 Task: Change the theme to system preference.
Action: Mouse moved to (1370, 36)
Screenshot: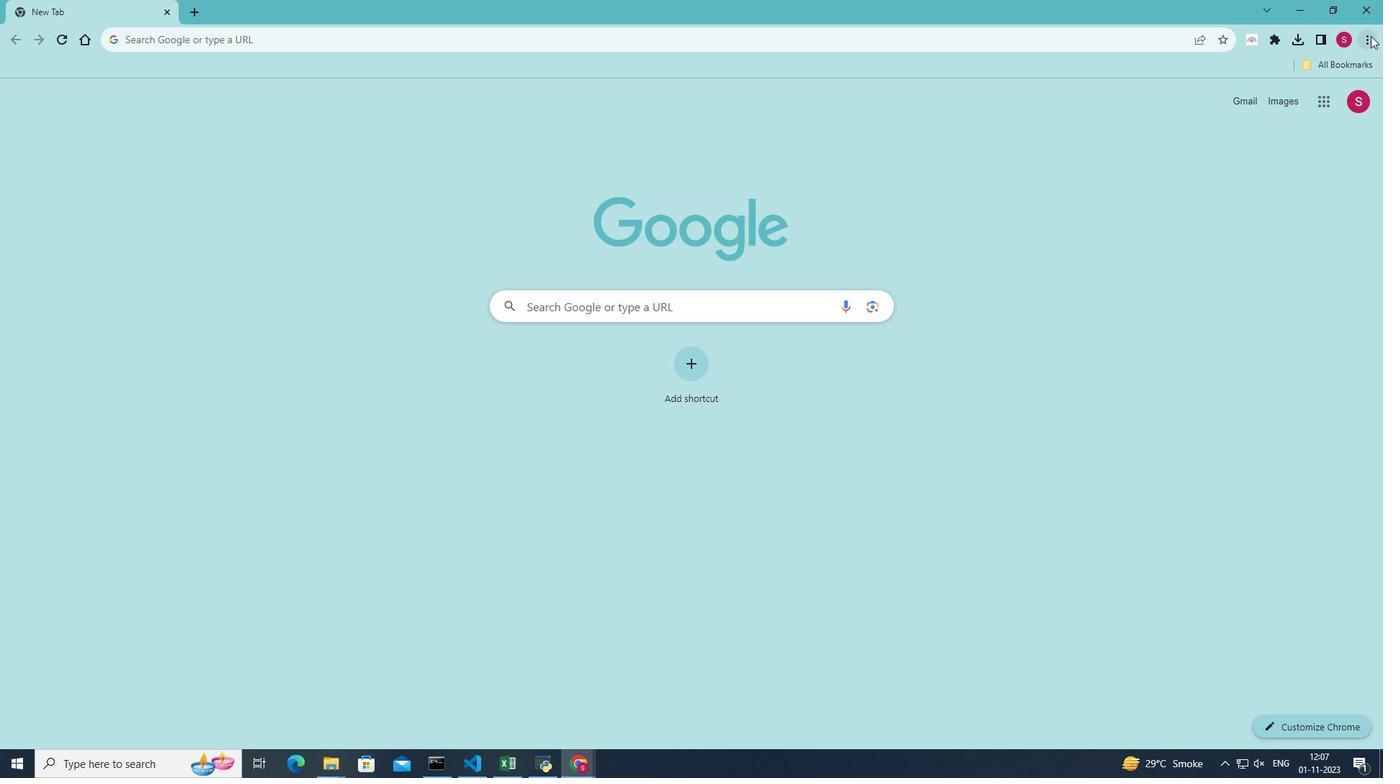 
Action: Mouse pressed left at (1370, 36)
Screenshot: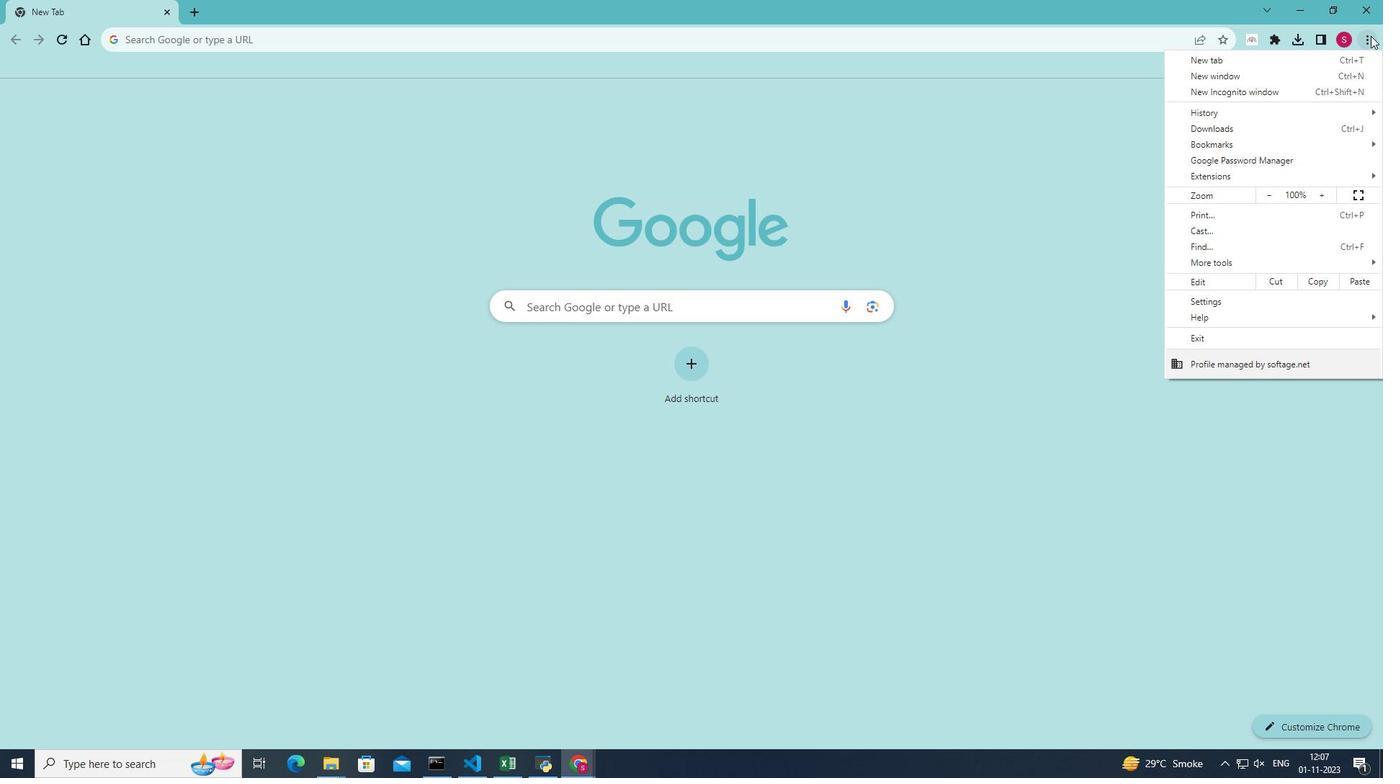 
Action: Mouse moved to (1227, 256)
Screenshot: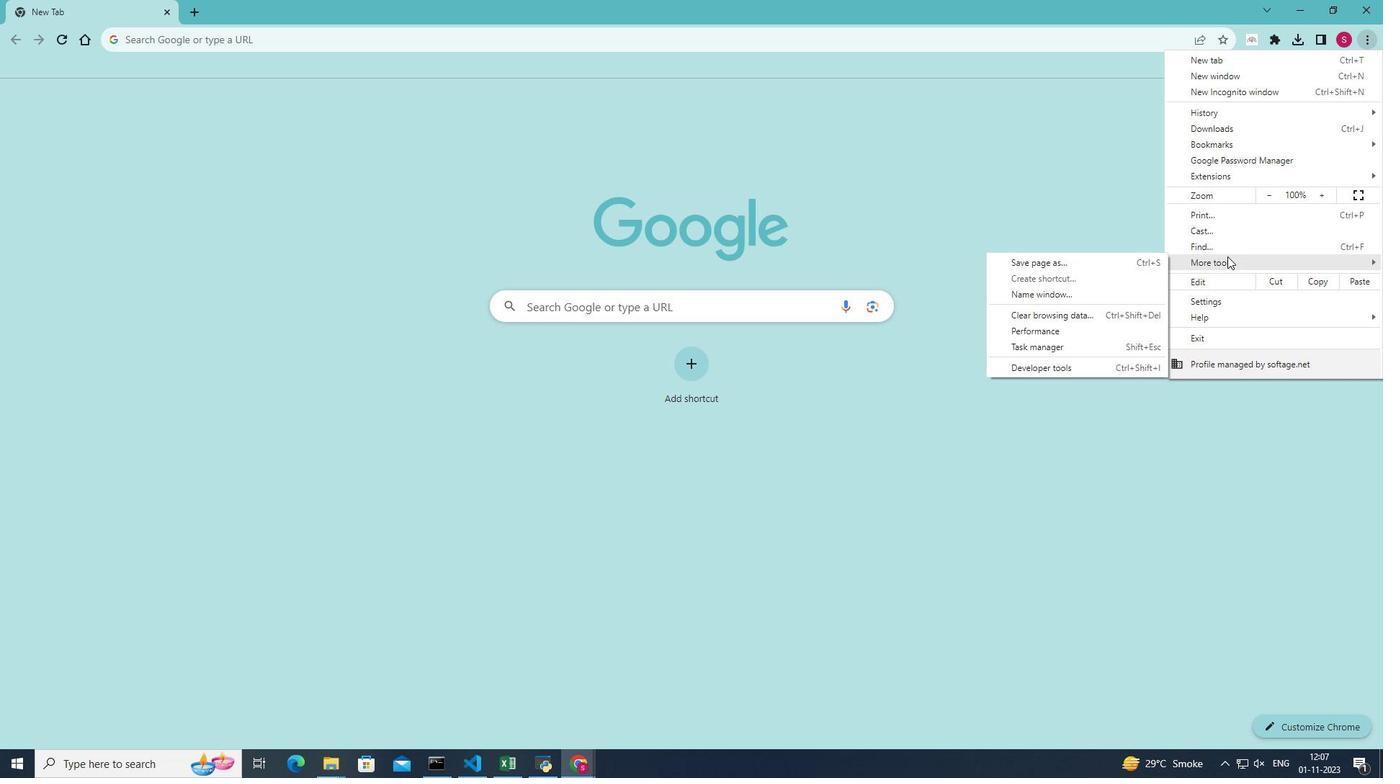 
Action: Mouse pressed left at (1227, 256)
Screenshot: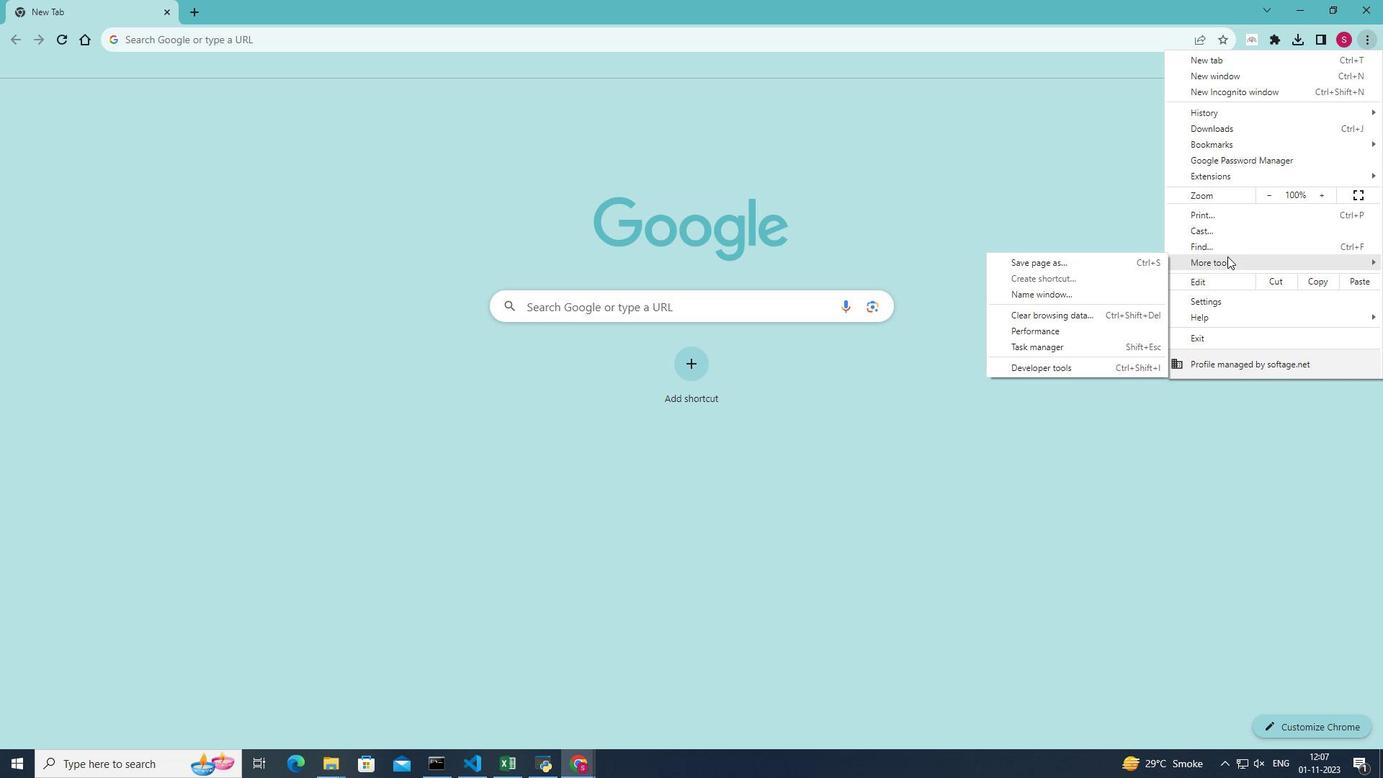 
Action: Mouse moved to (1042, 369)
Screenshot: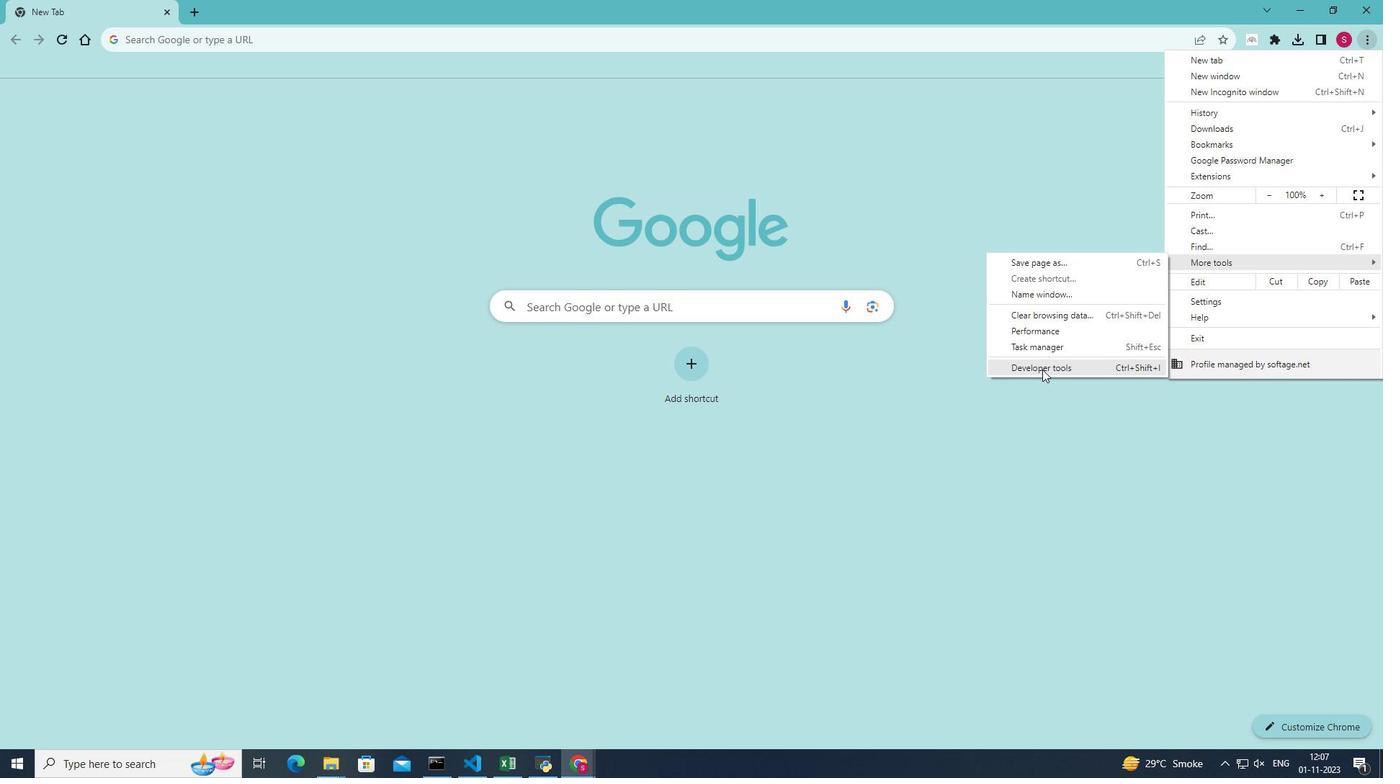 
Action: Mouse pressed left at (1042, 369)
Screenshot: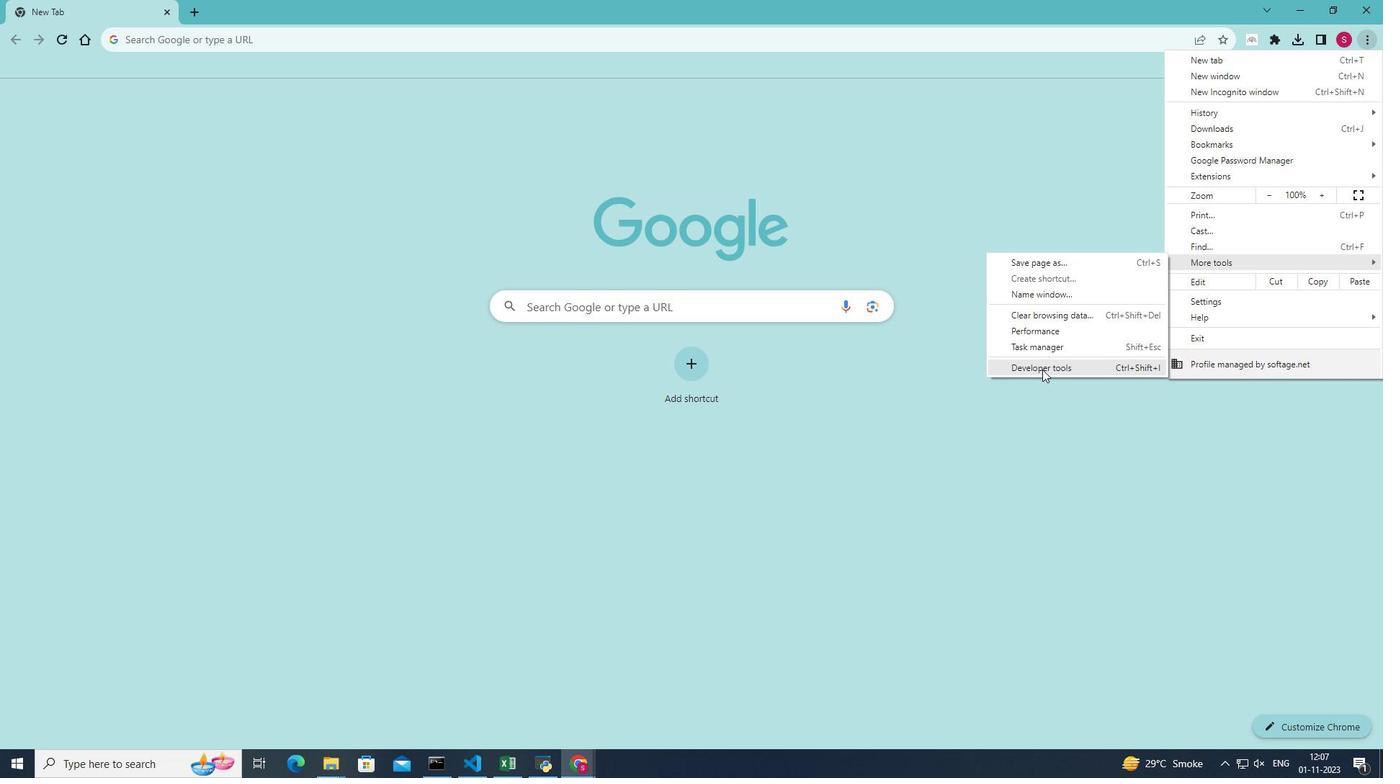 
Action: Mouse moved to (1333, 90)
Screenshot: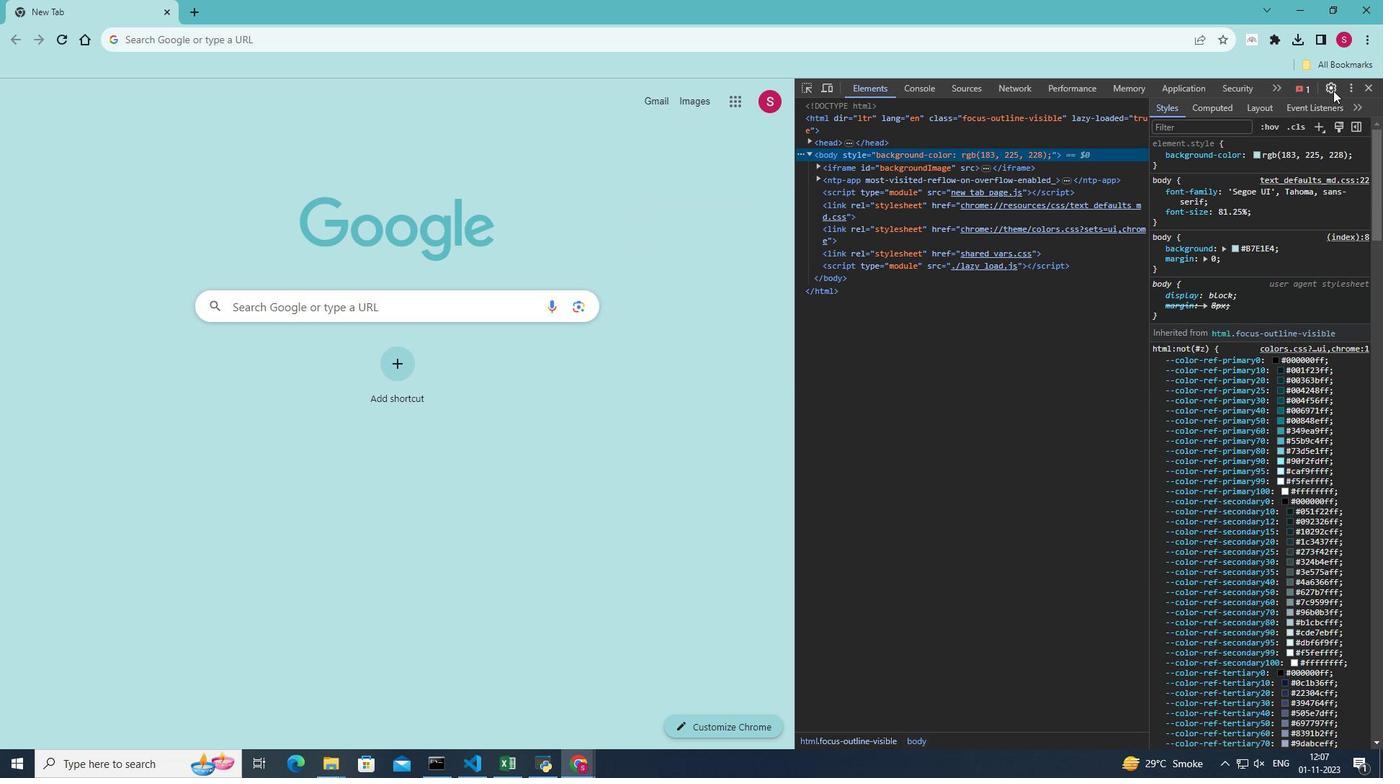 
Action: Mouse pressed left at (1333, 90)
Screenshot: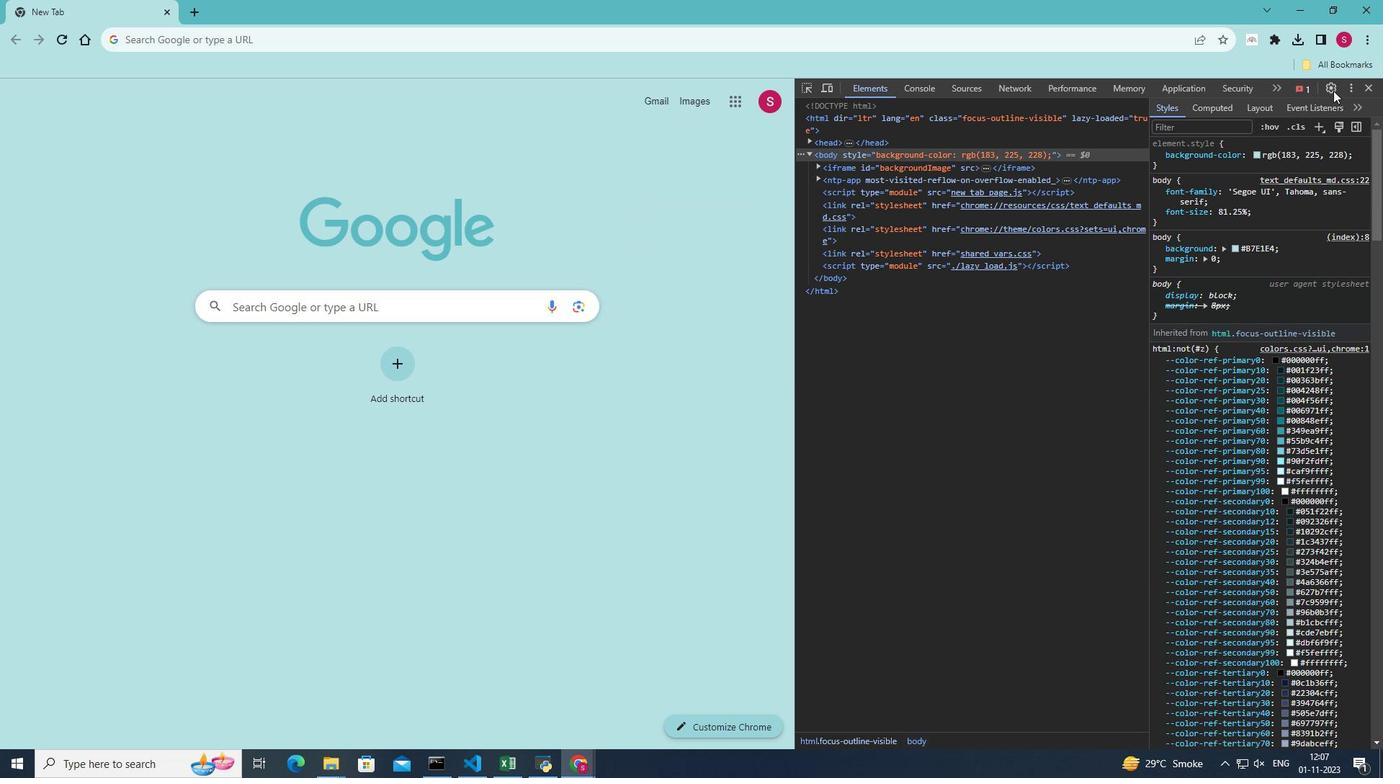 
Action: Mouse moved to (1052, 177)
Screenshot: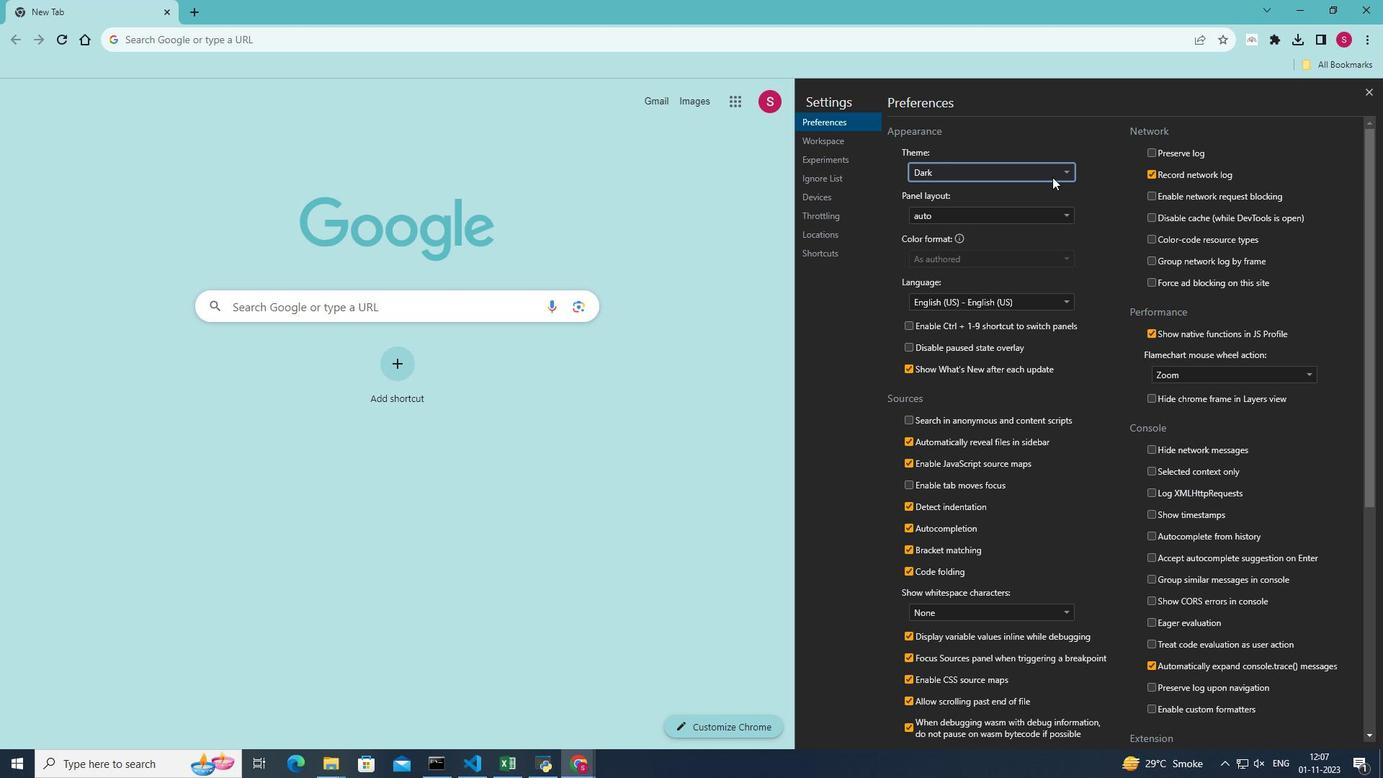 
Action: Mouse pressed left at (1052, 177)
Screenshot: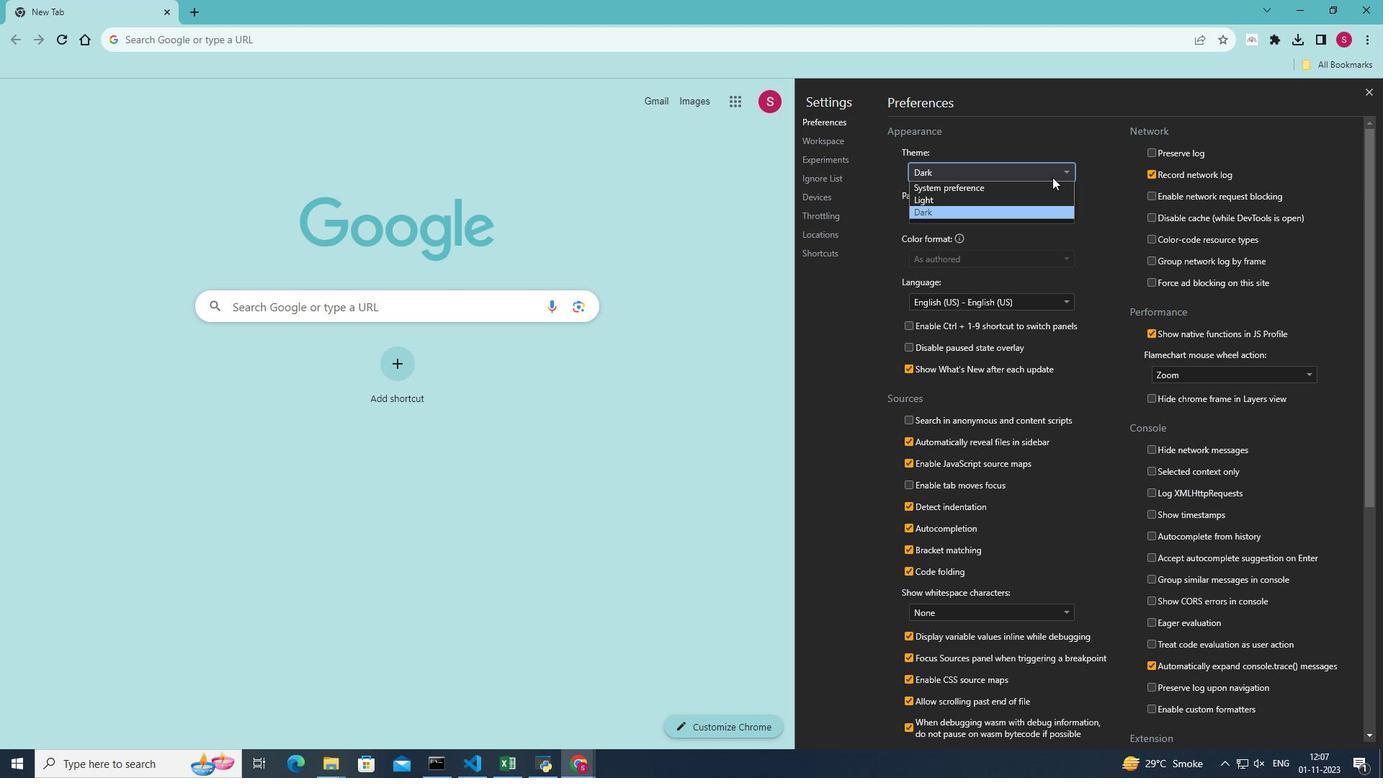 
Action: Mouse moved to (974, 188)
Screenshot: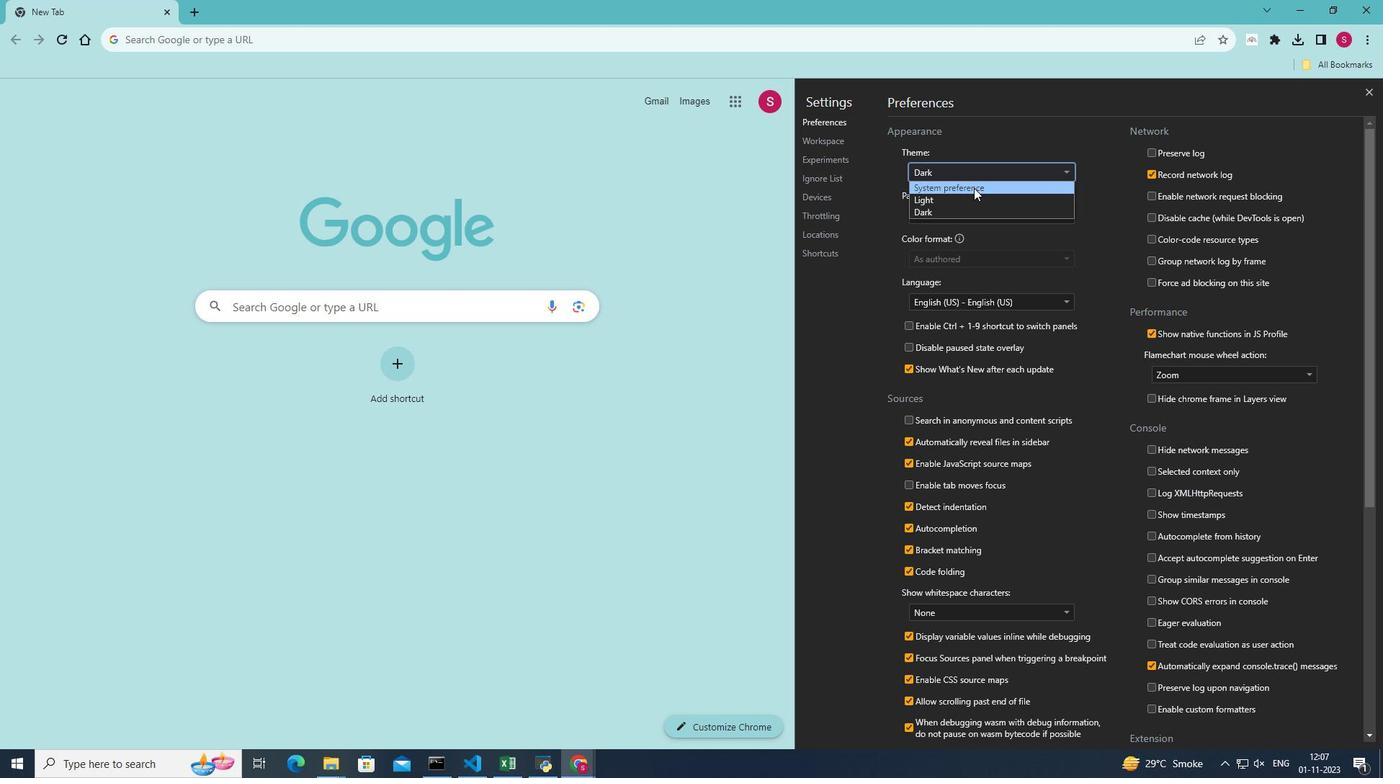 
Action: Mouse pressed left at (974, 188)
Screenshot: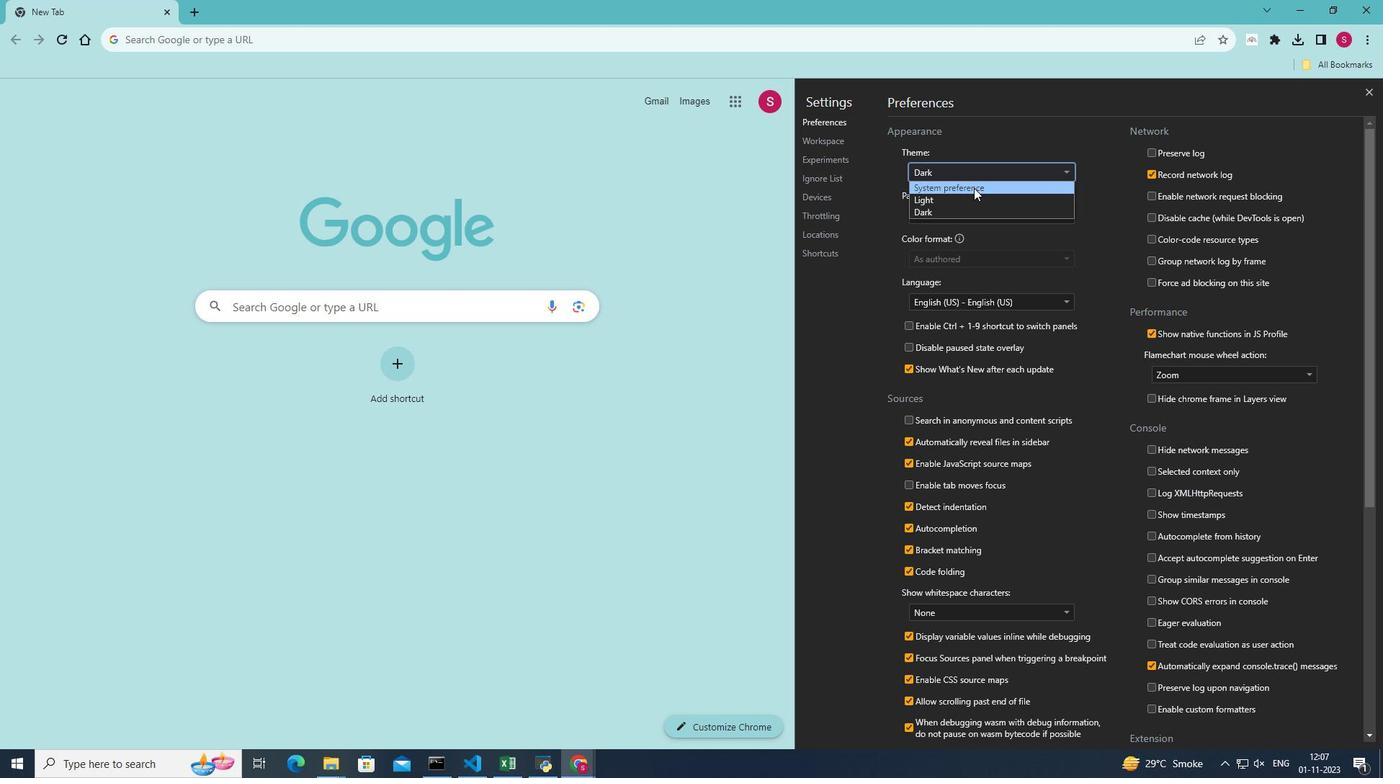 
